 Task: Edit the avatar of the profile "Smith" to Icecream.
Action: Mouse moved to (999, 28)
Screenshot: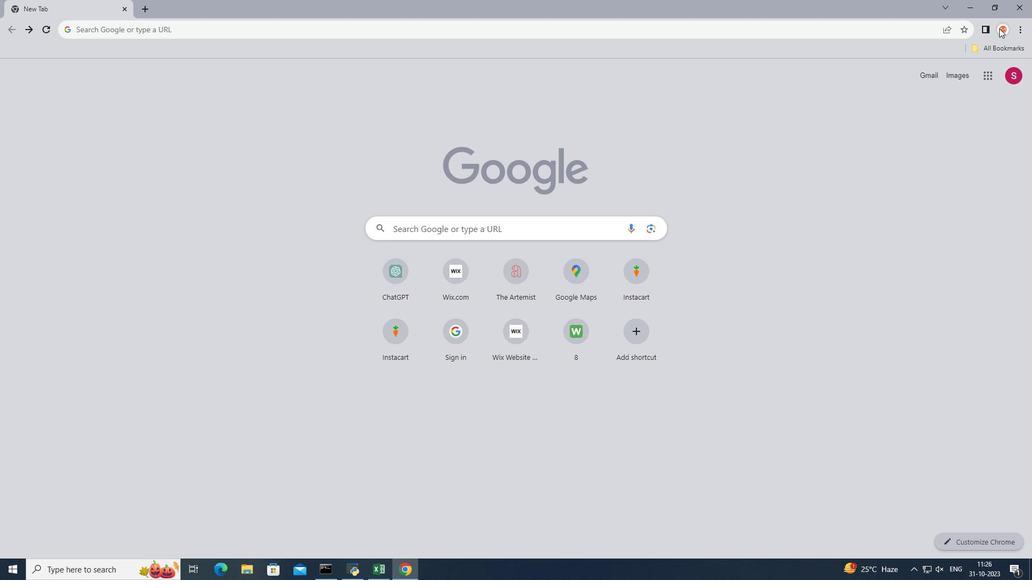 
Action: Mouse pressed left at (999, 28)
Screenshot: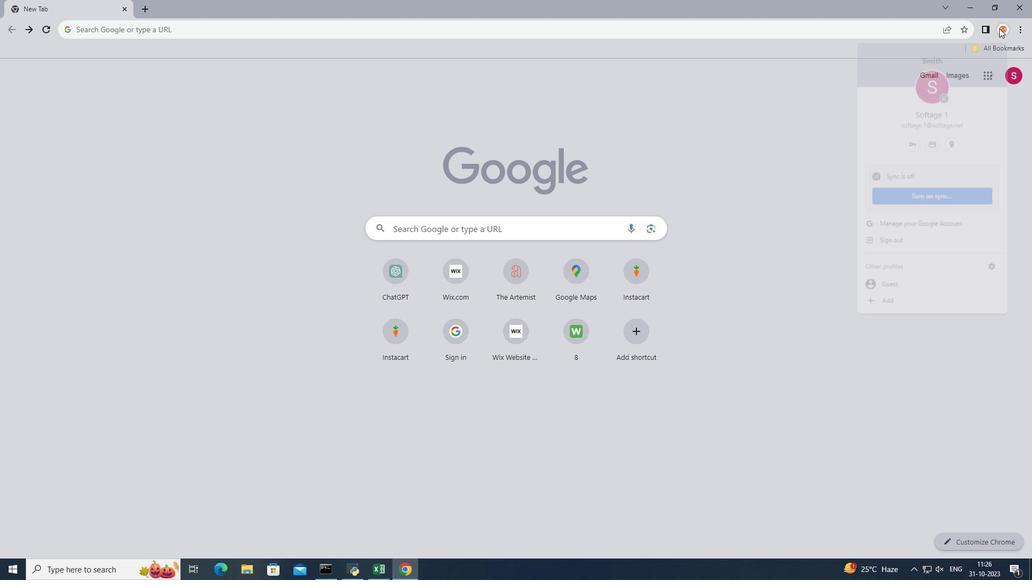
Action: Mouse moved to (994, 271)
Screenshot: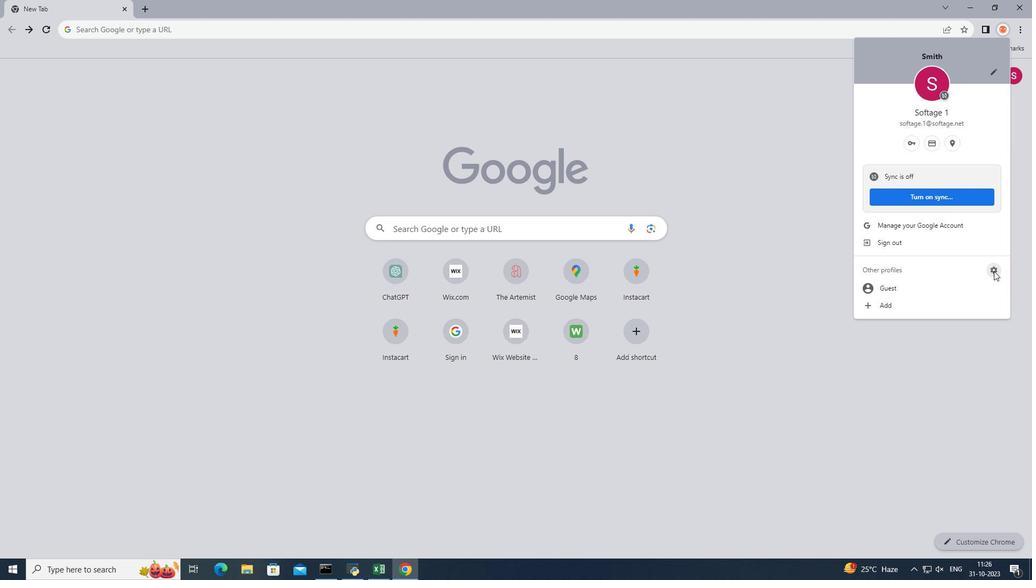 
Action: Mouse pressed left at (994, 271)
Screenshot: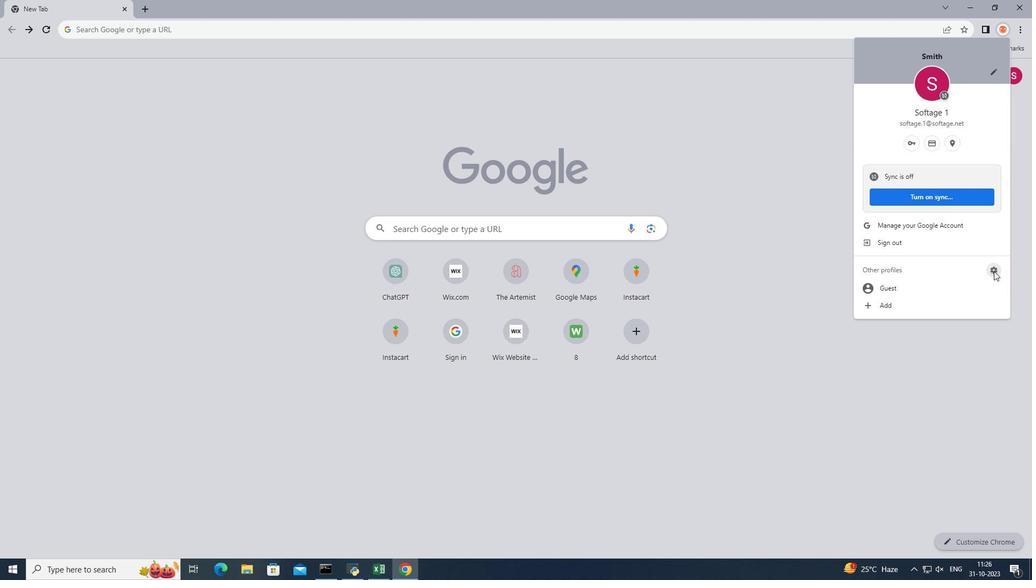 
Action: Mouse moved to (509, 291)
Screenshot: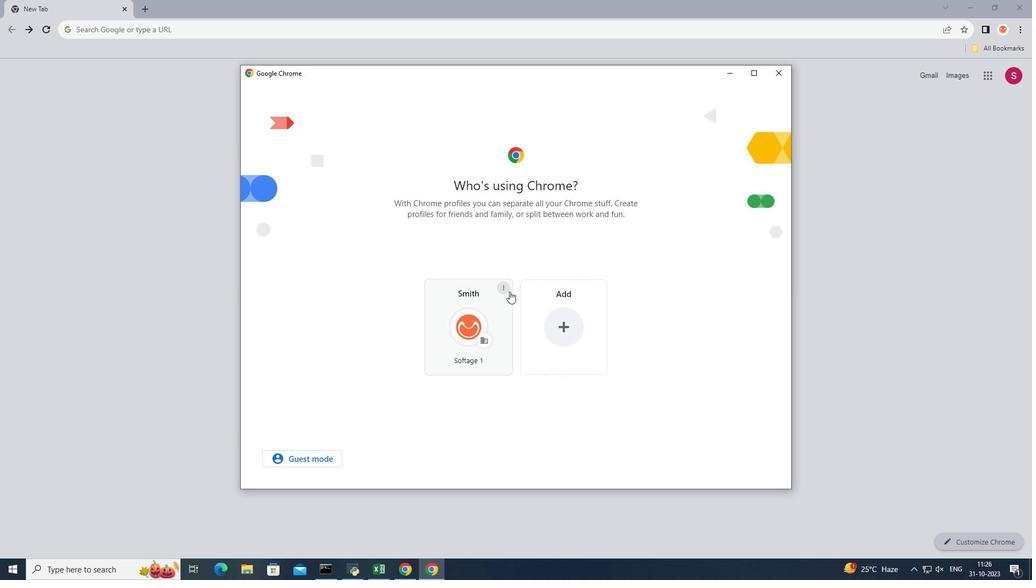 
Action: Mouse pressed left at (509, 291)
Screenshot: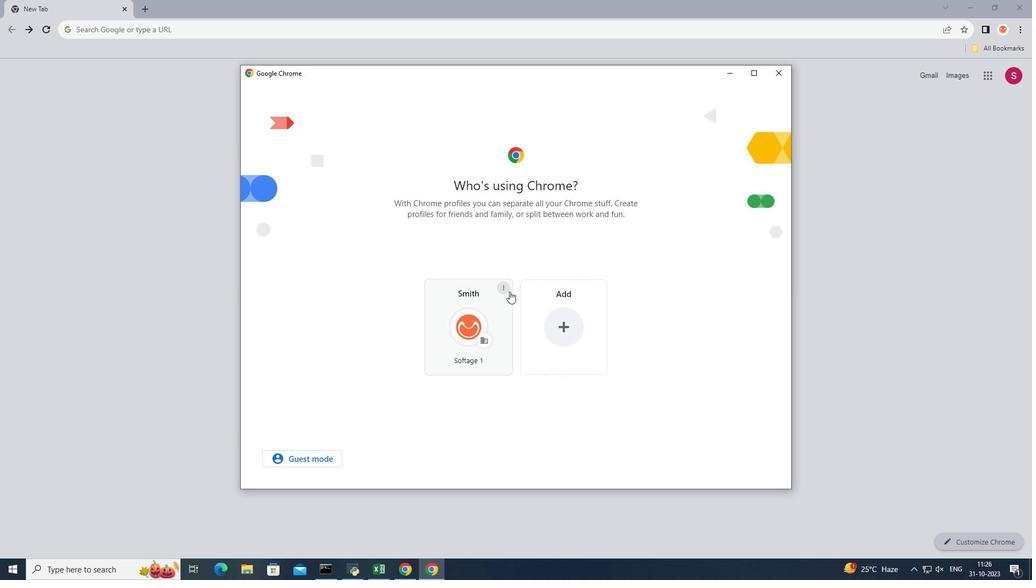 
Action: Mouse moved to (502, 290)
Screenshot: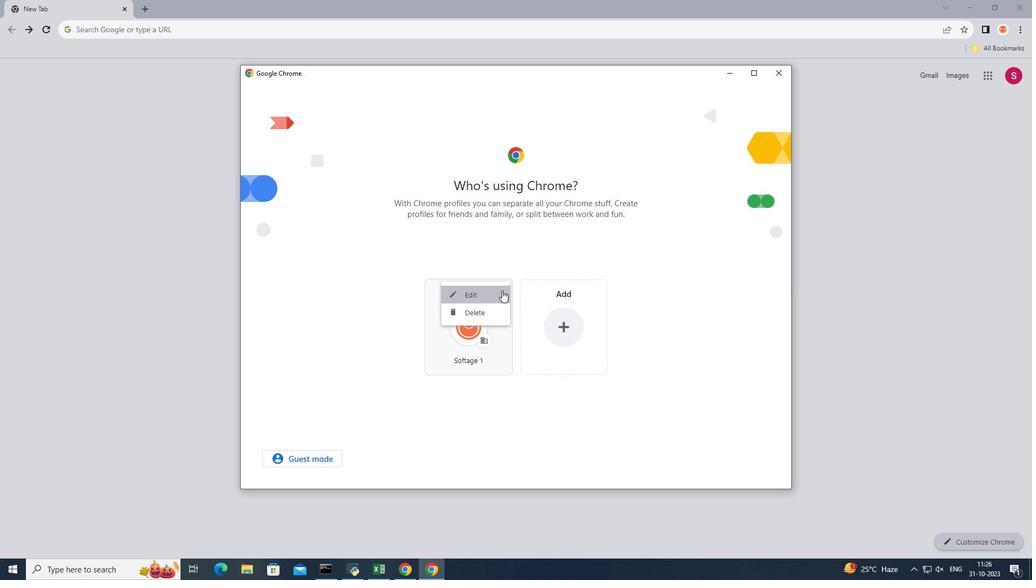 
Action: Mouse pressed left at (502, 290)
Screenshot: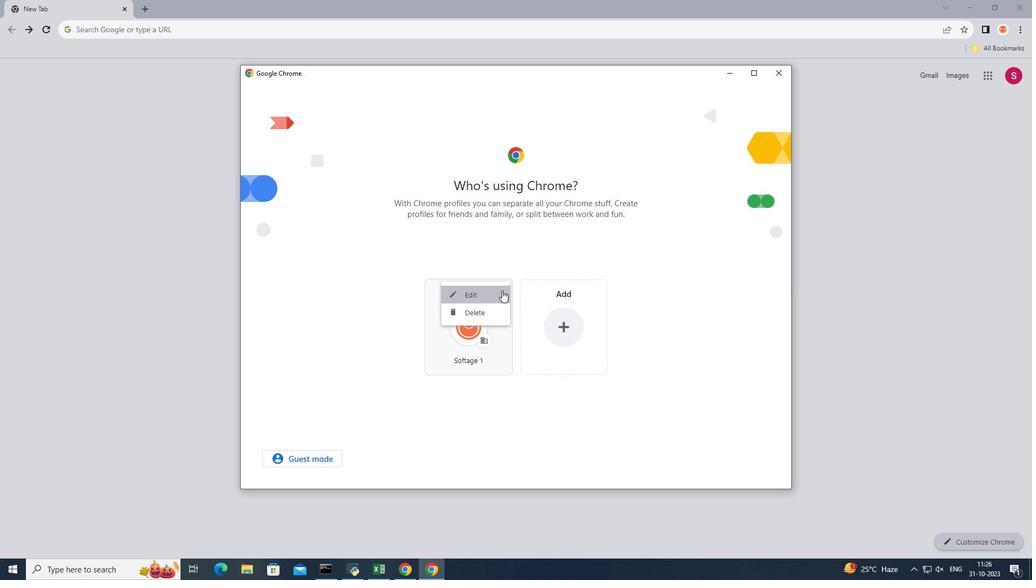 
Action: Mouse moved to (817, 353)
Screenshot: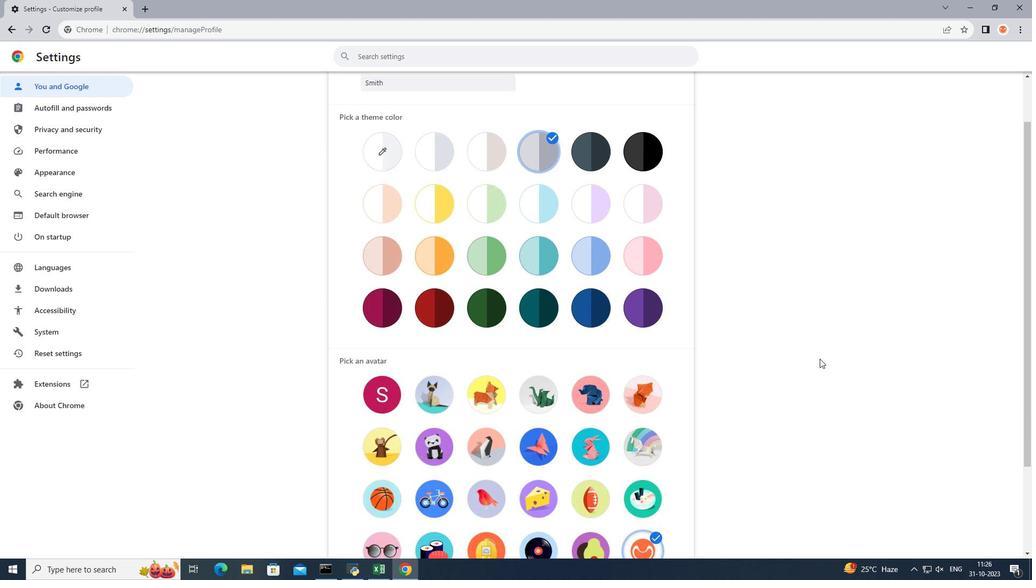 
Action: Mouse scrolled (817, 352) with delta (0, 0)
Screenshot: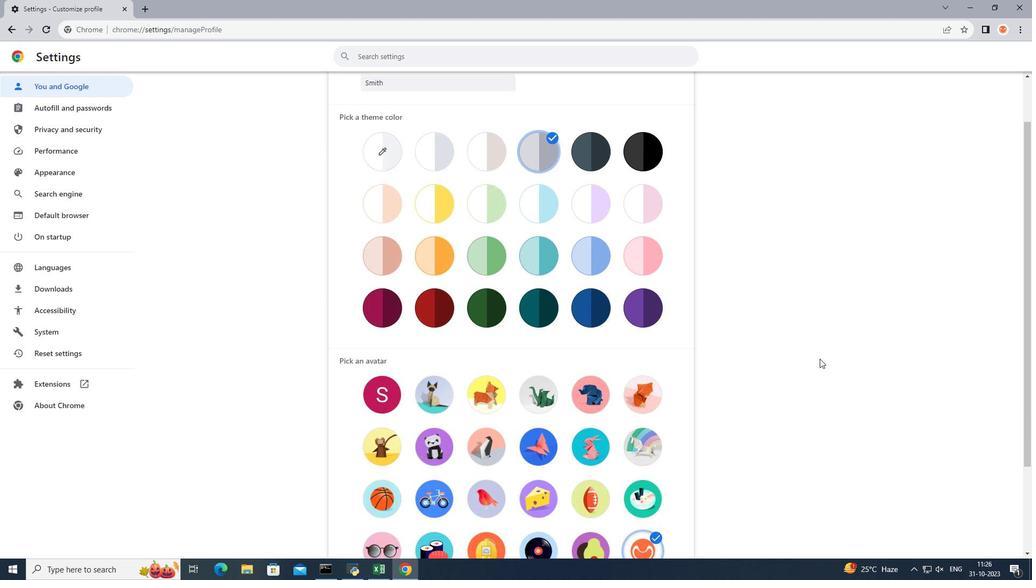 
Action: Mouse moved to (818, 357)
Screenshot: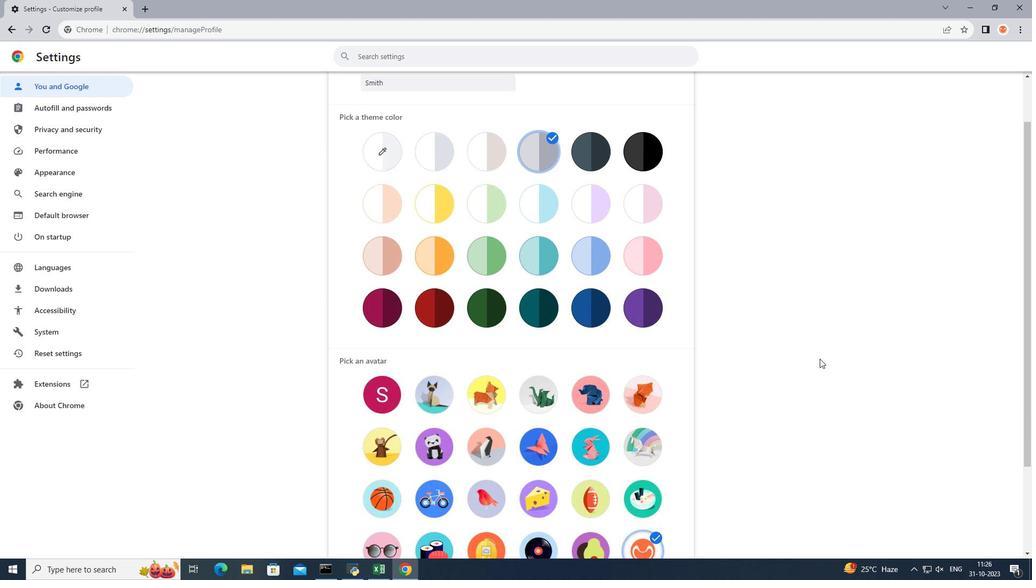 
Action: Mouse scrolled (818, 357) with delta (0, 0)
Screenshot: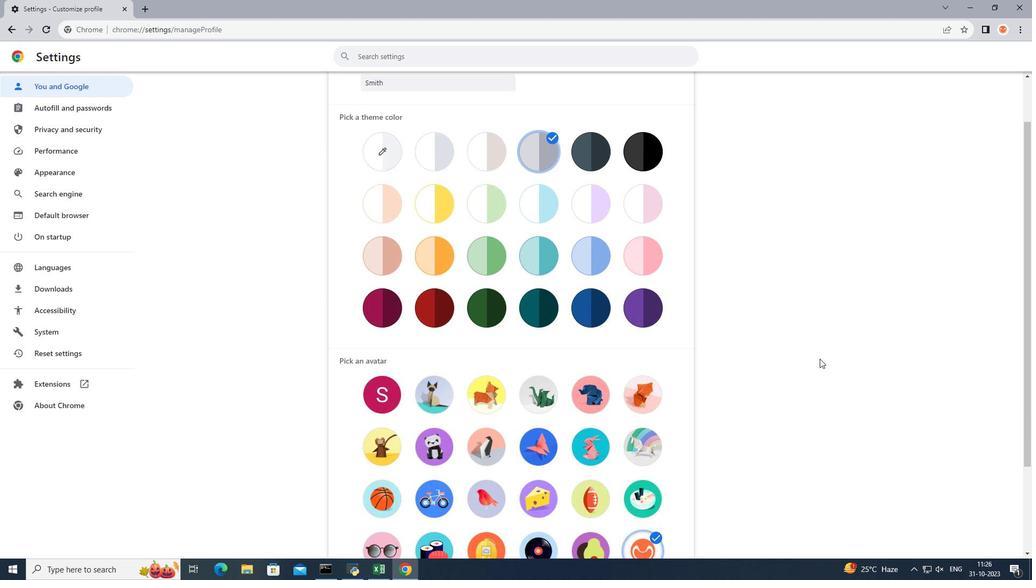 
Action: Mouse moved to (819, 358)
Screenshot: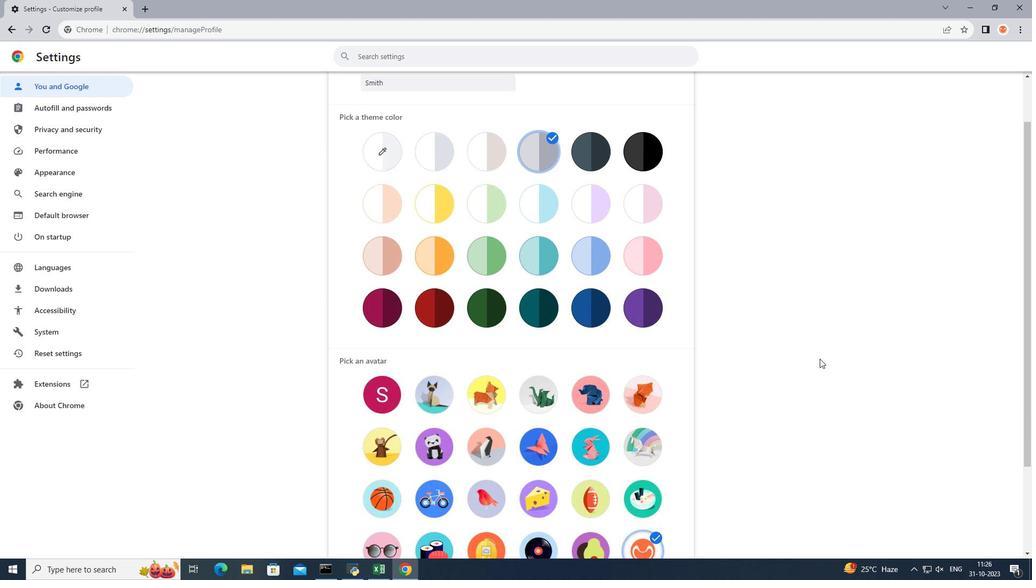 
Action: Mouse scrolled (819, 358) with delta (0, 0)
Screenshot: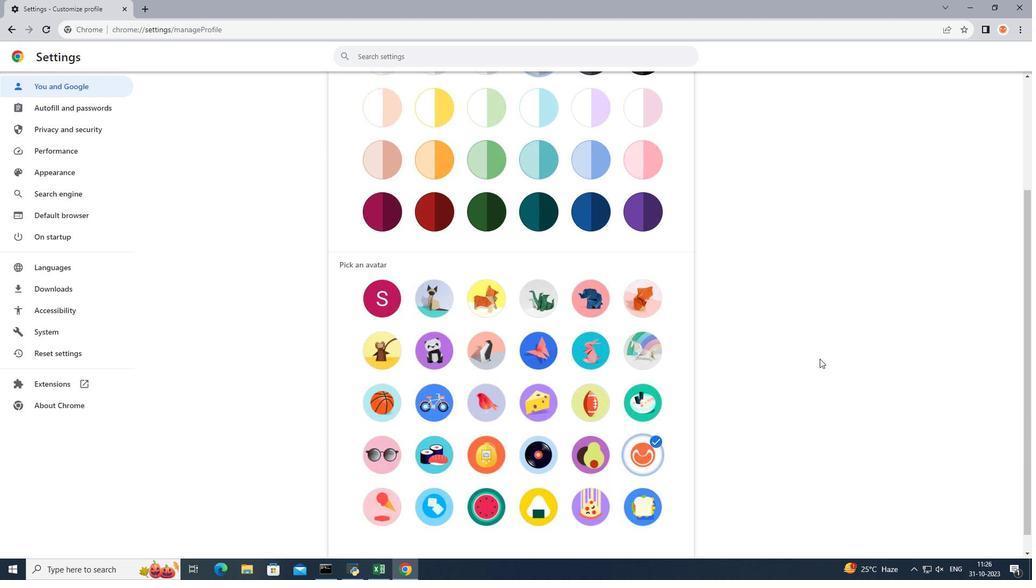 
Action: Mouse moved to (819, 359)
Screenshot: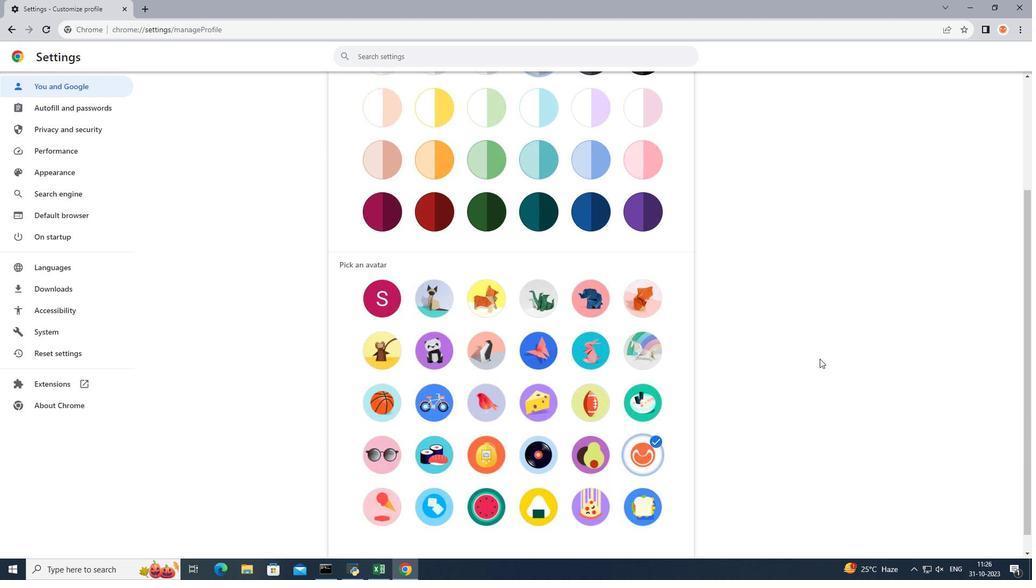 
Action: Mouse scrolled (819, 358) with delta (0, 0)
Screenshot: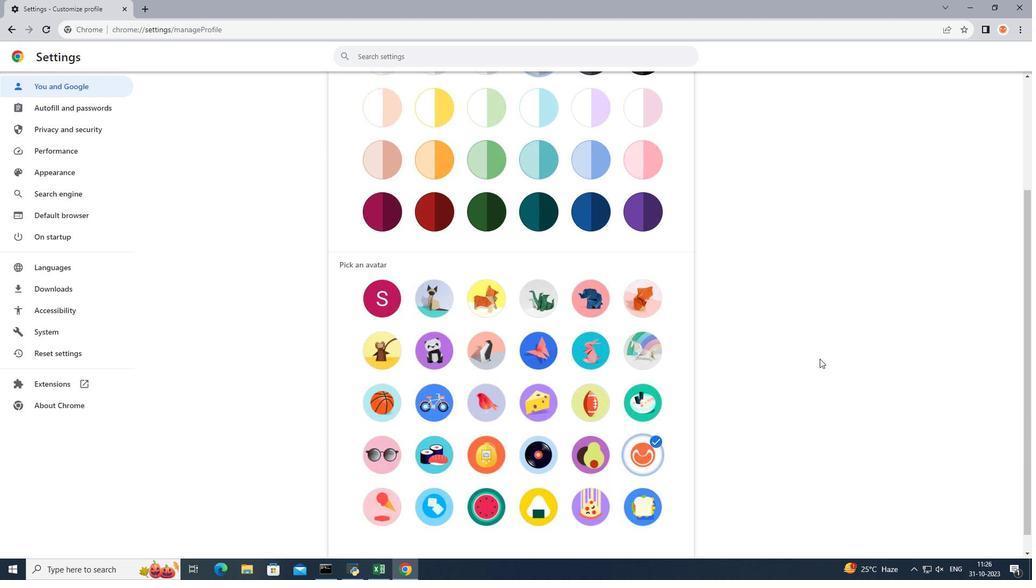 
Action: Mouse scrolled (819, 358) with delta (0, 0)
Screenshot: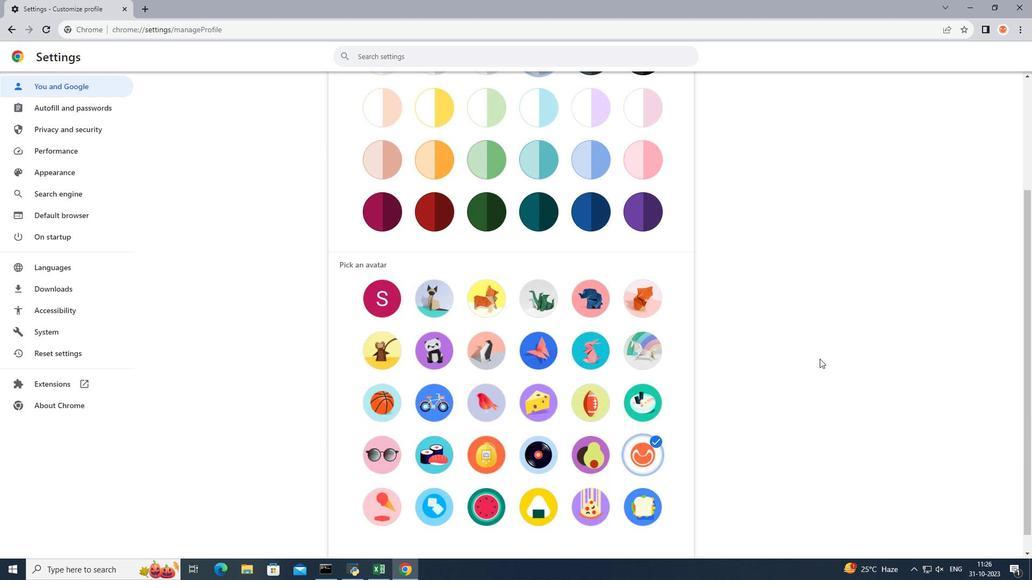 
Action: Mouse moved to (376, 496)
Screenshot: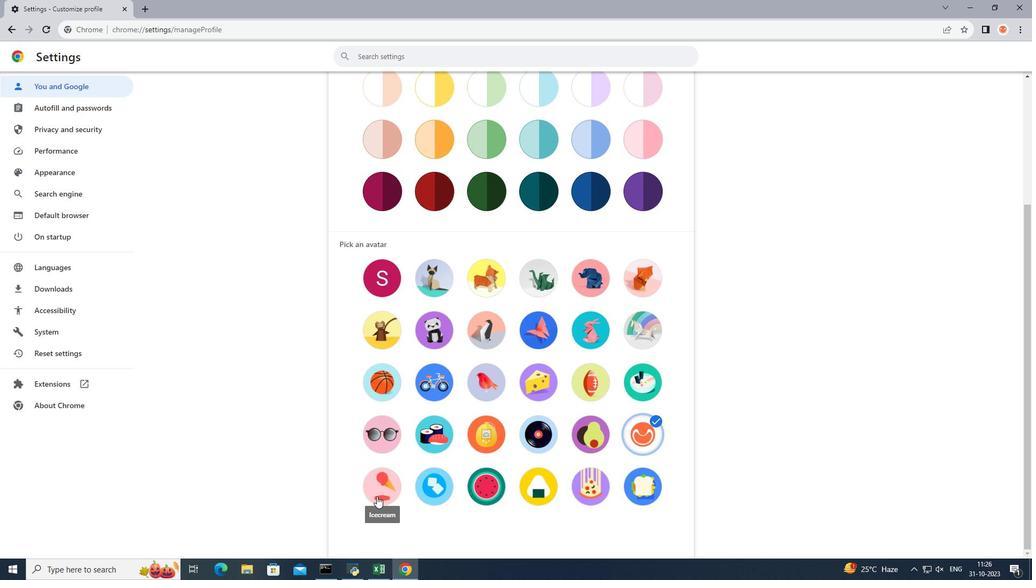 
Action: Mouse pressed left at (376, 496)
Screenshot: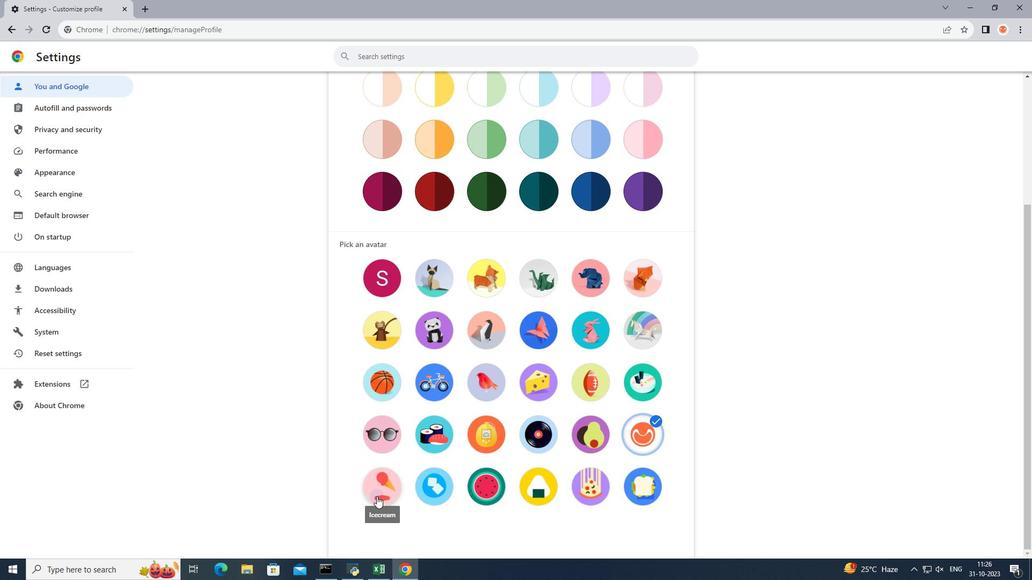 
Action: Mouse moved to (916, 371)
Screenshot: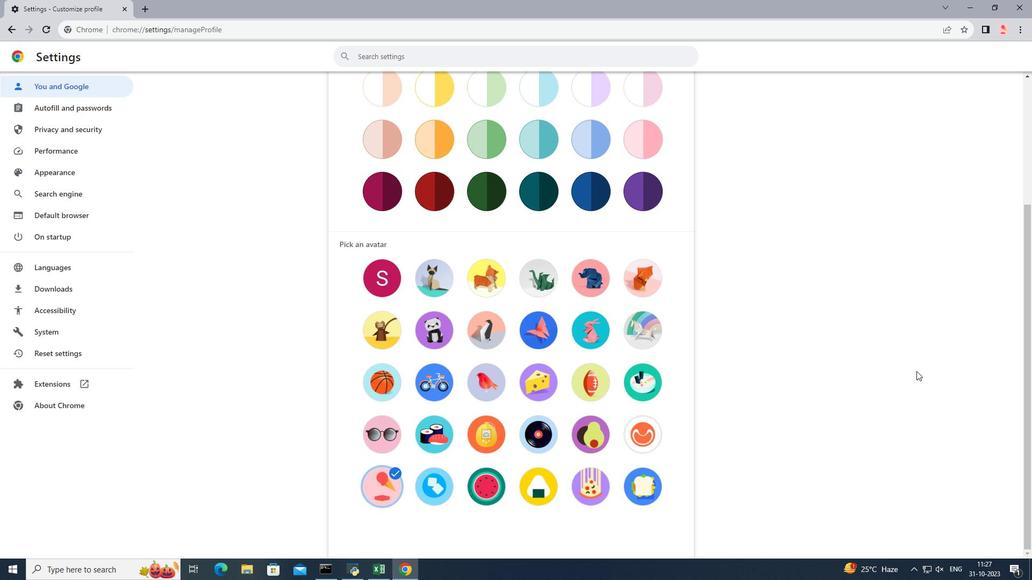 
